 Task: Change status to a patent issued.
Action: Mouse moved to (874, 115)
Screenshot: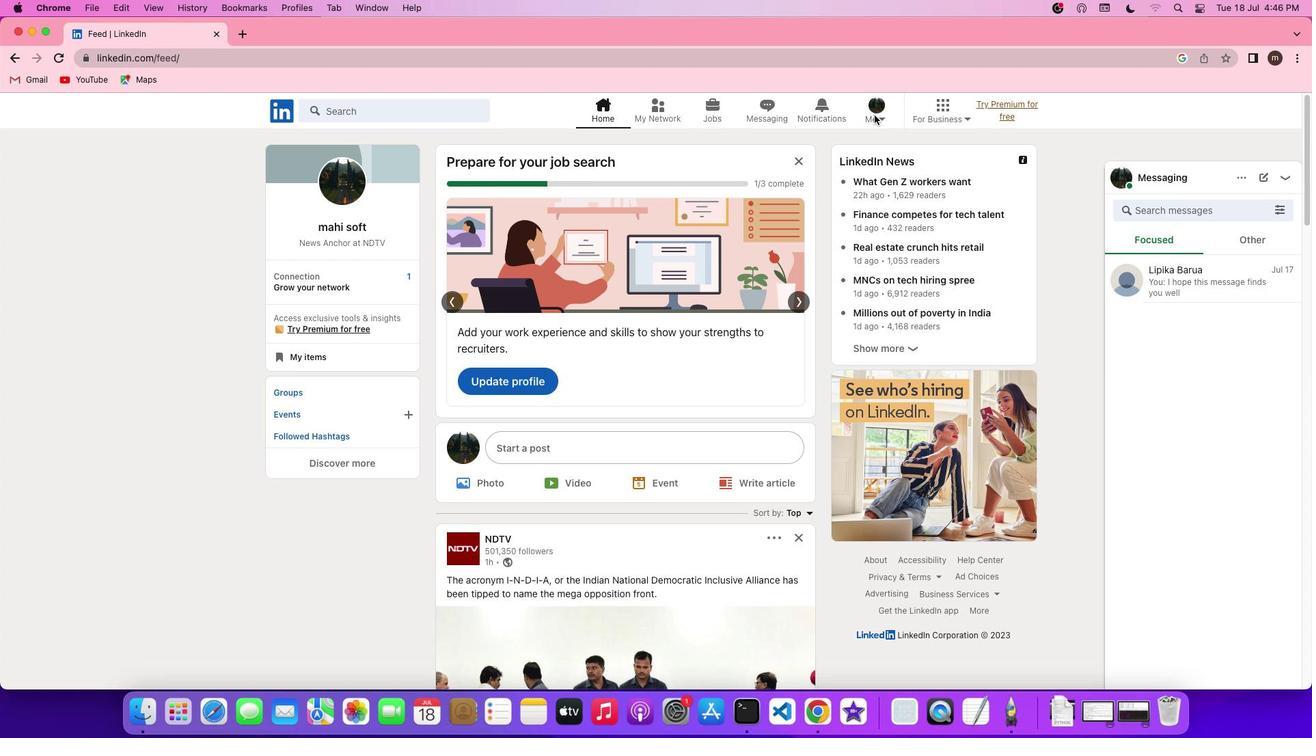 
Action: Mouse pressed left at (874, 115)
Screenshot: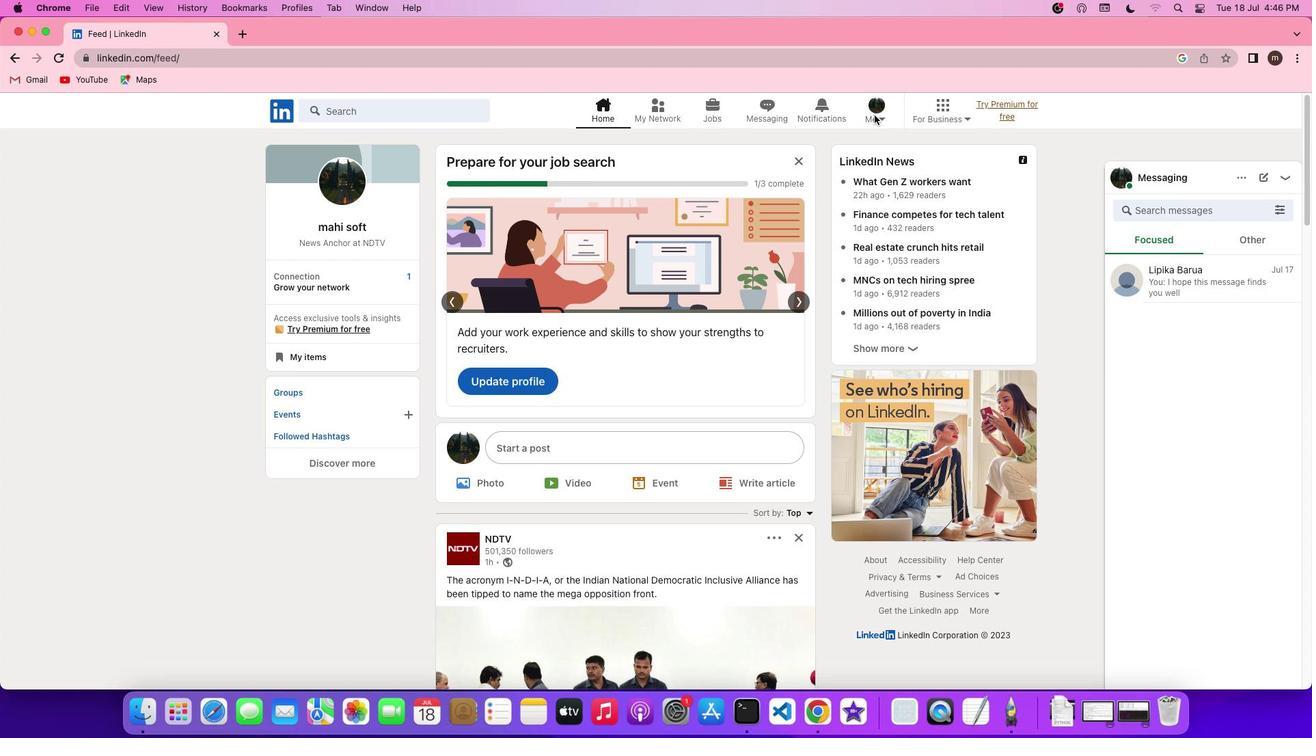 
Action: Mouse pressed left at (874, 115)
Screenshot: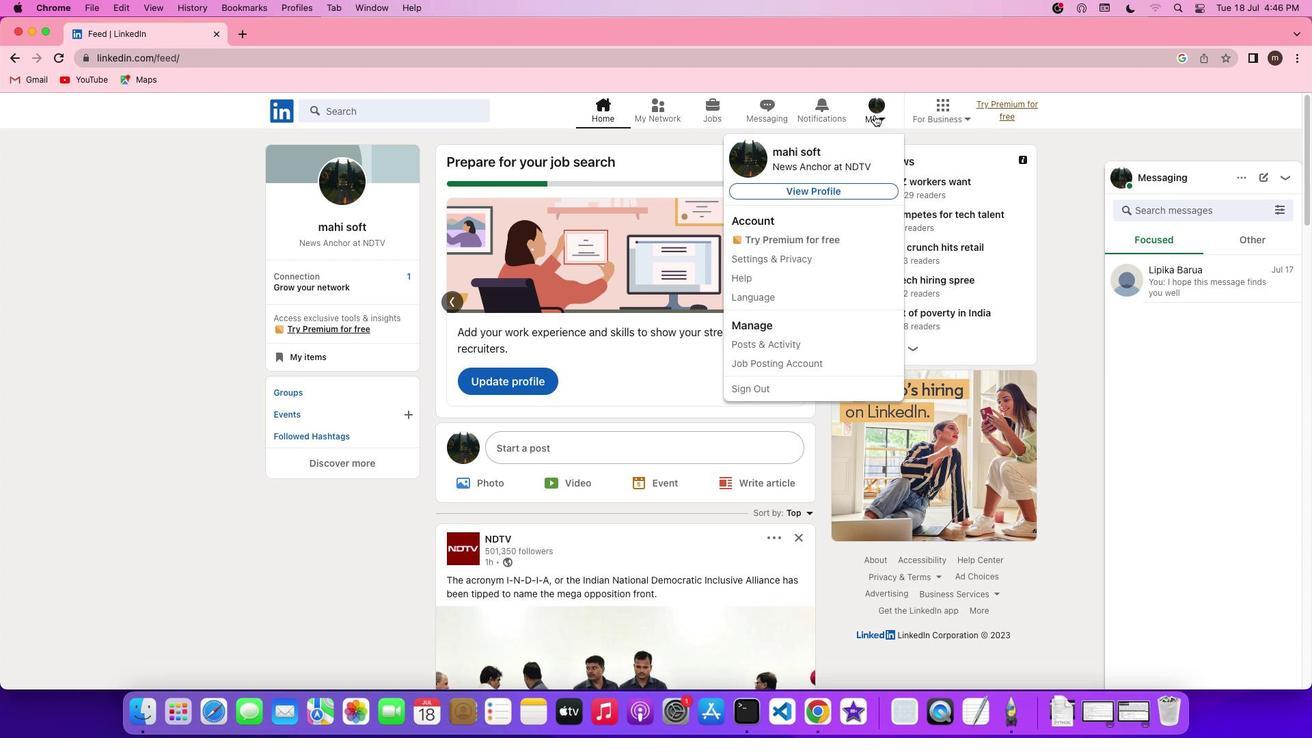 
Action: Mouse moved to (821, 187)
Screenshot: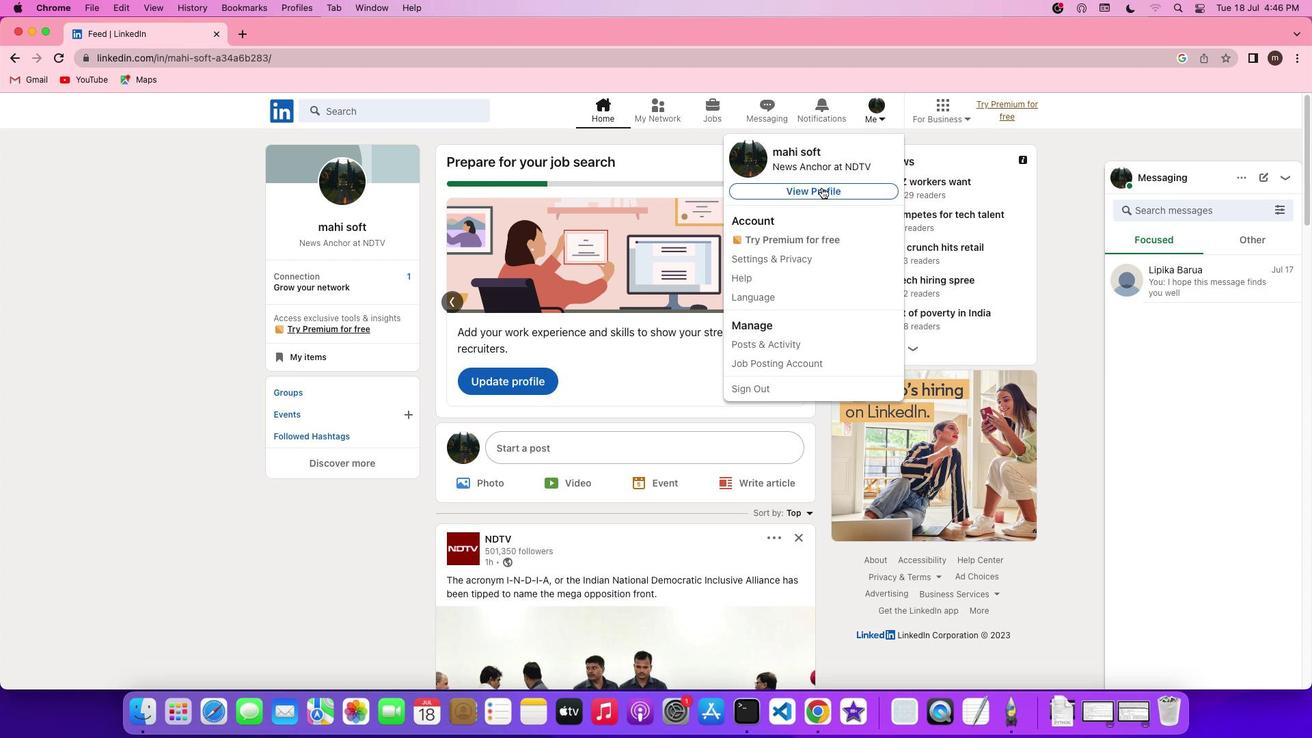 
Action: Mouse pressed left at (821, 187)
Screenshot: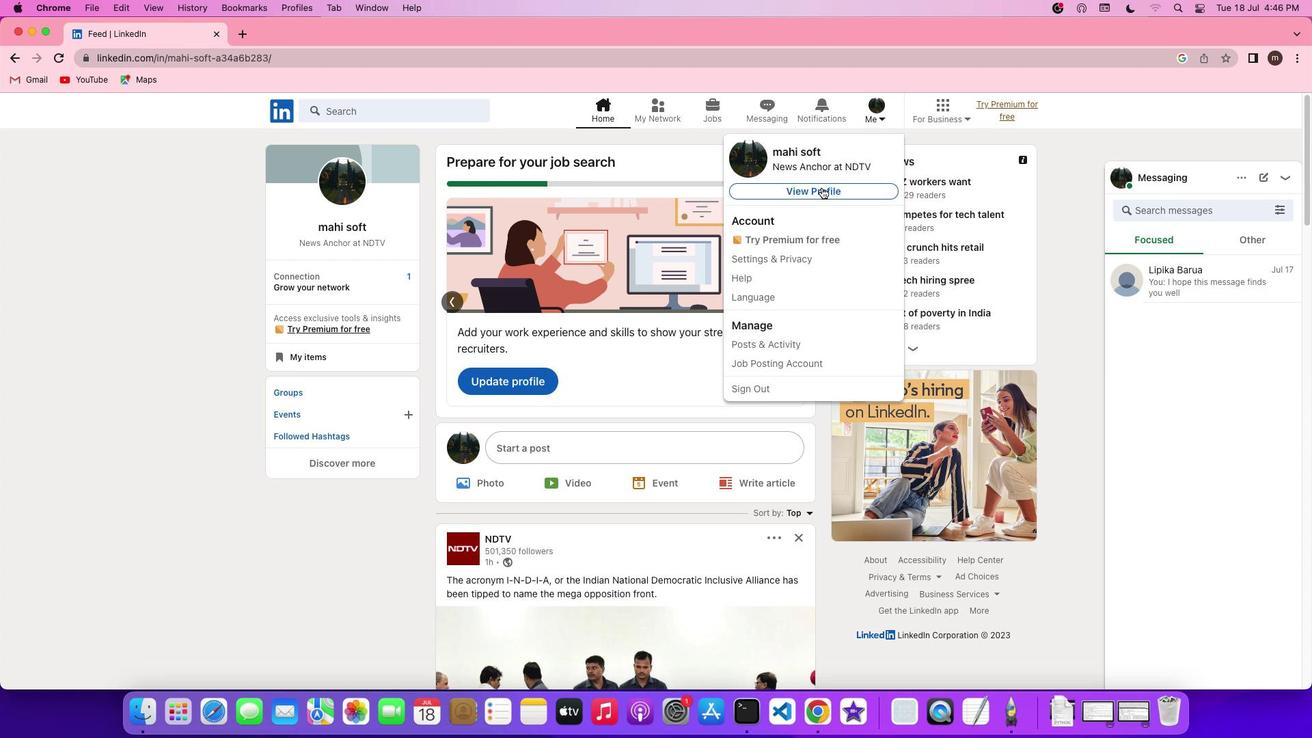 
Action: Mouse moved to (370, 404)
Screenshot: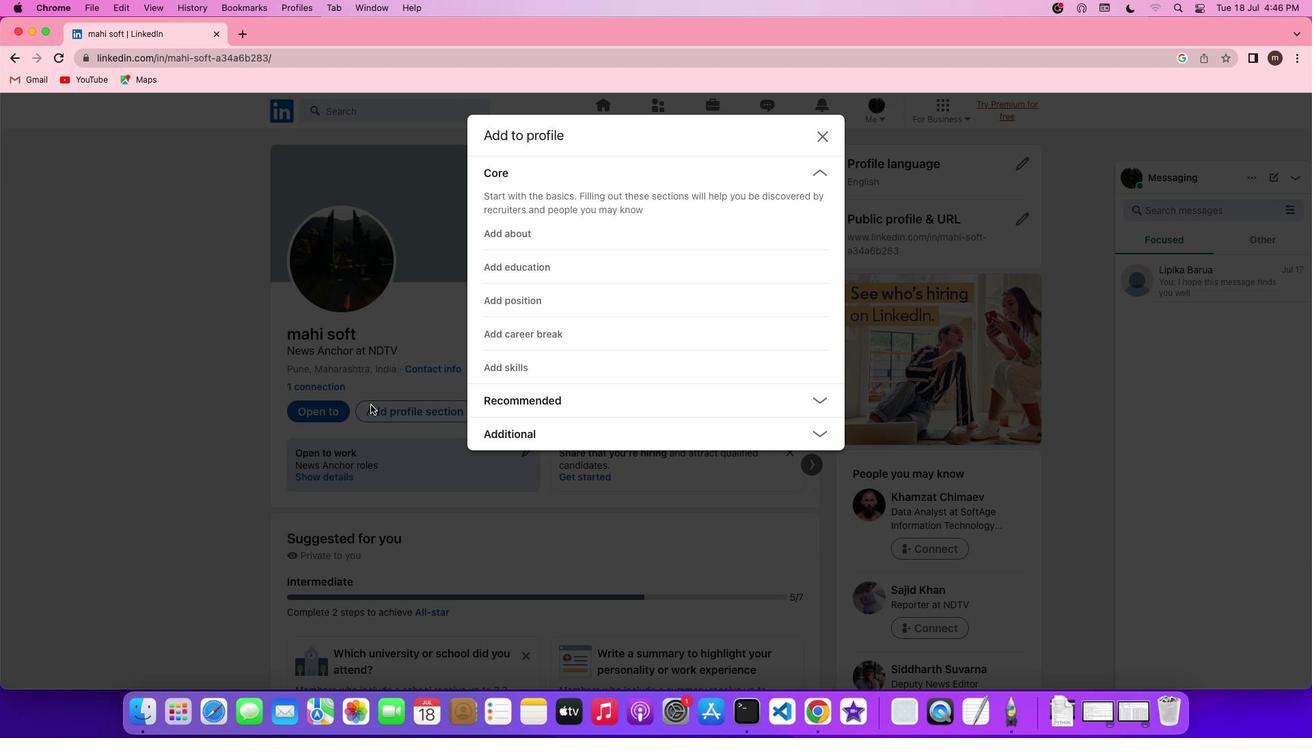 
Action: Mouse pressed left at (370, 404)
Screenshot: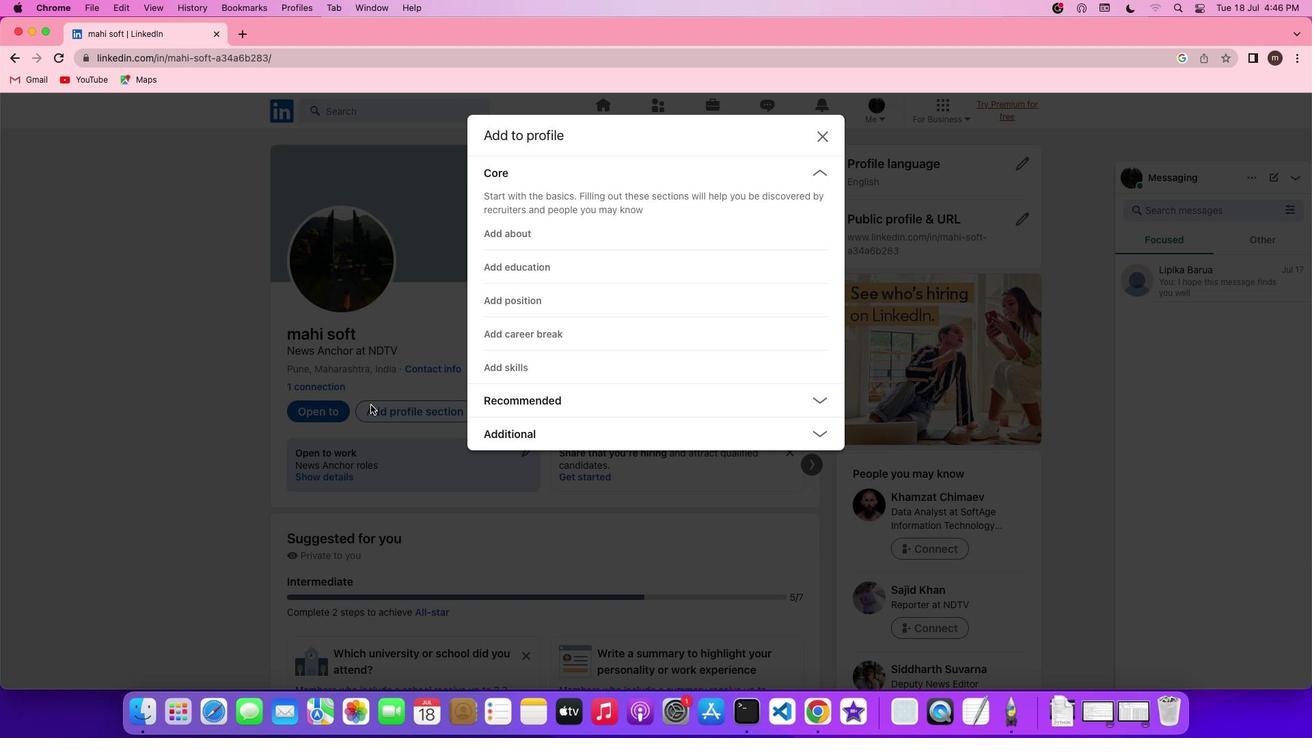 
Action: Mouse moved to (517, 433)
Screenshot: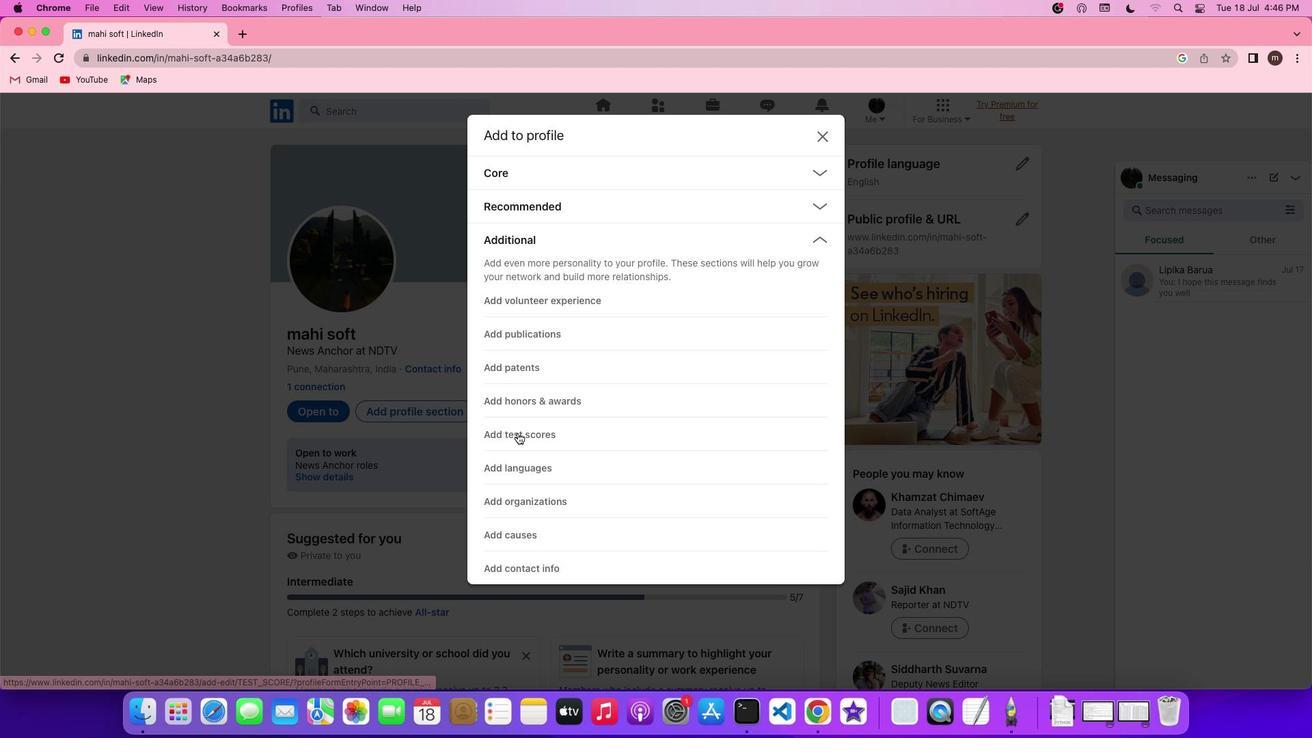 
Action: Mouse pressed left at (517, 433)
Screenshot: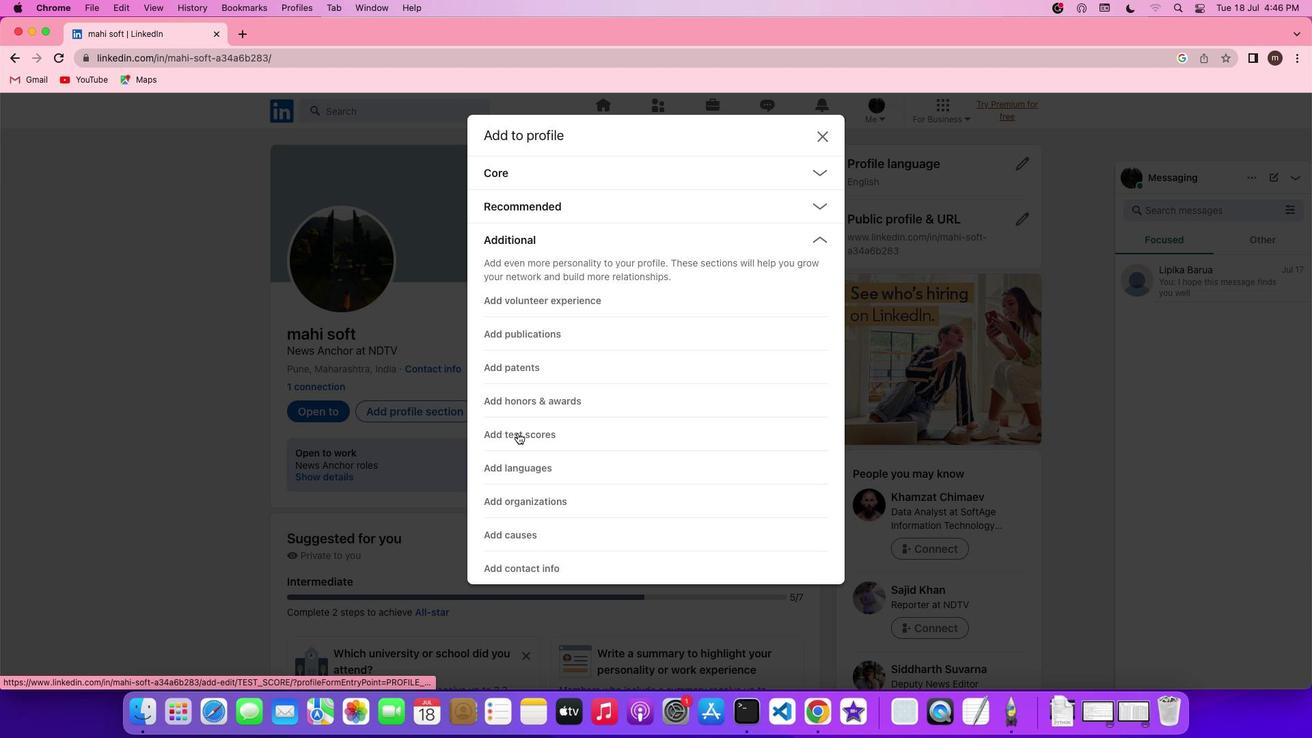 
Action: Mouse moved to (518, 364)
Screenshot: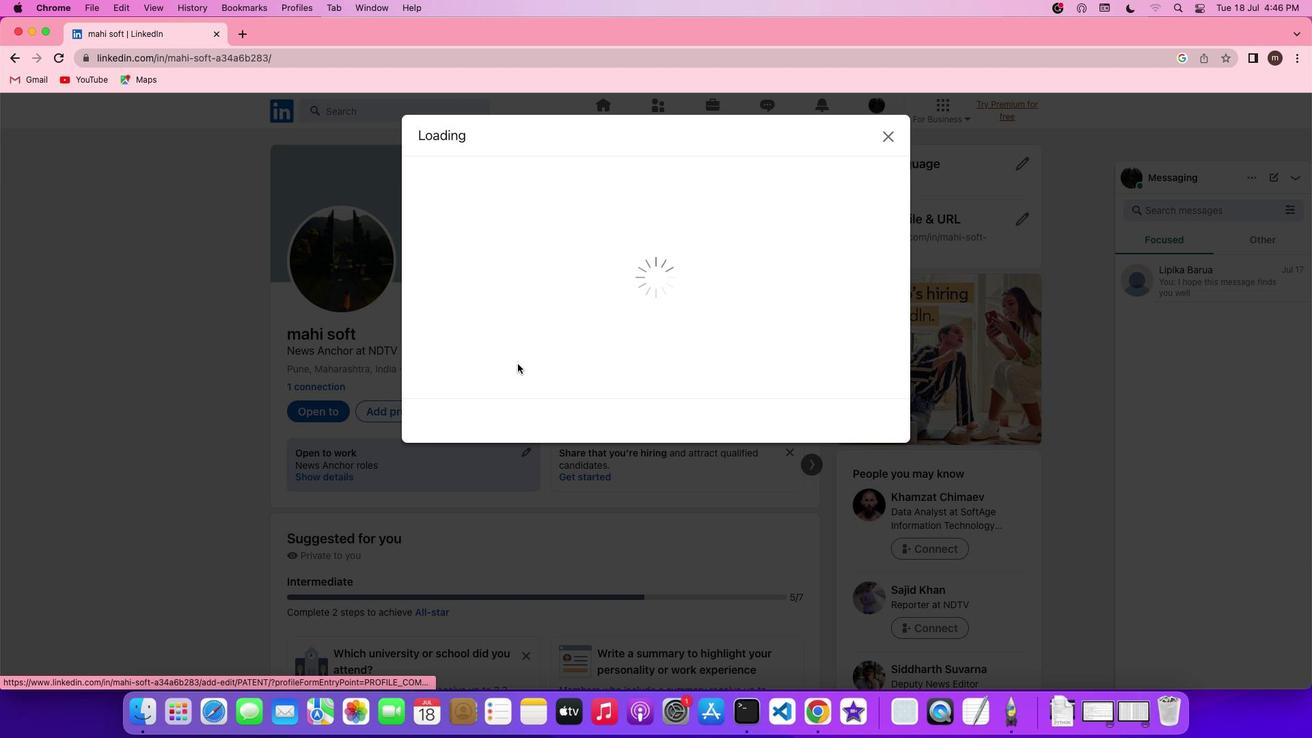 
Action: Mouse pressed left at (518, 364)
Screenshot: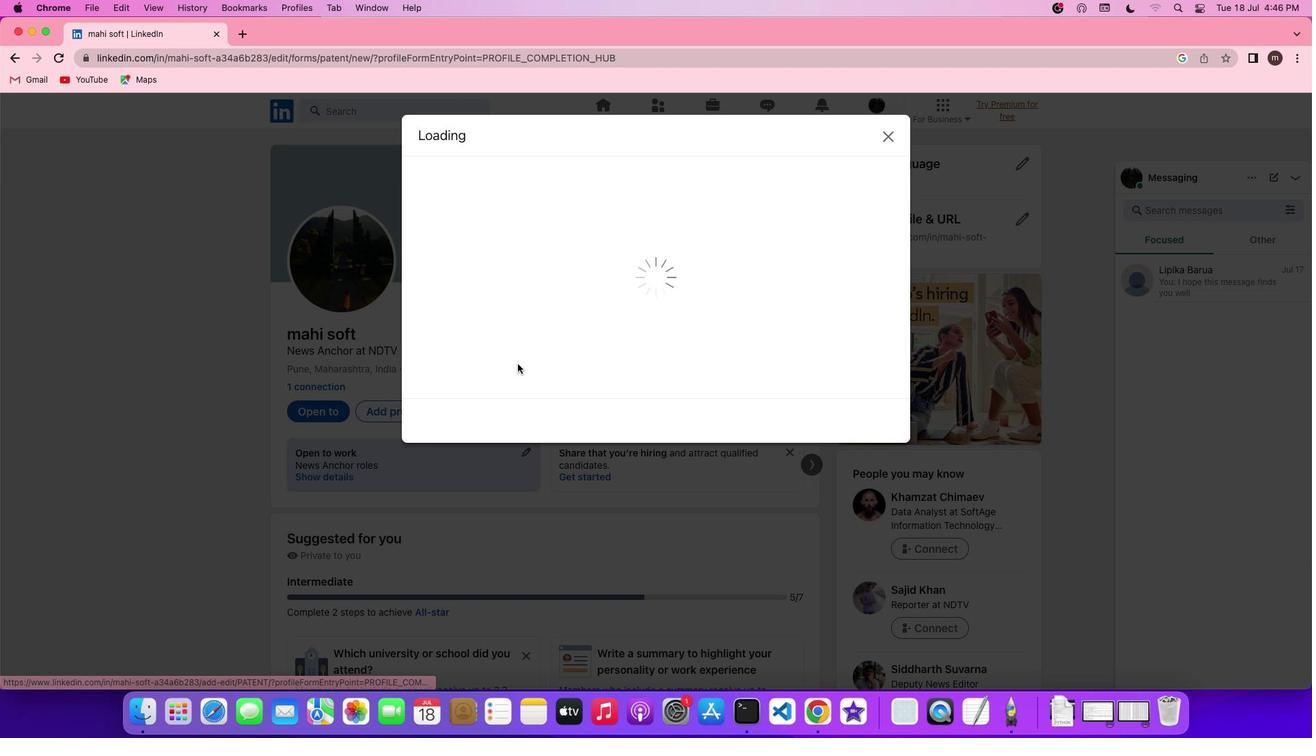 
Action: Mouse moved to (431, 403)
Screenshot: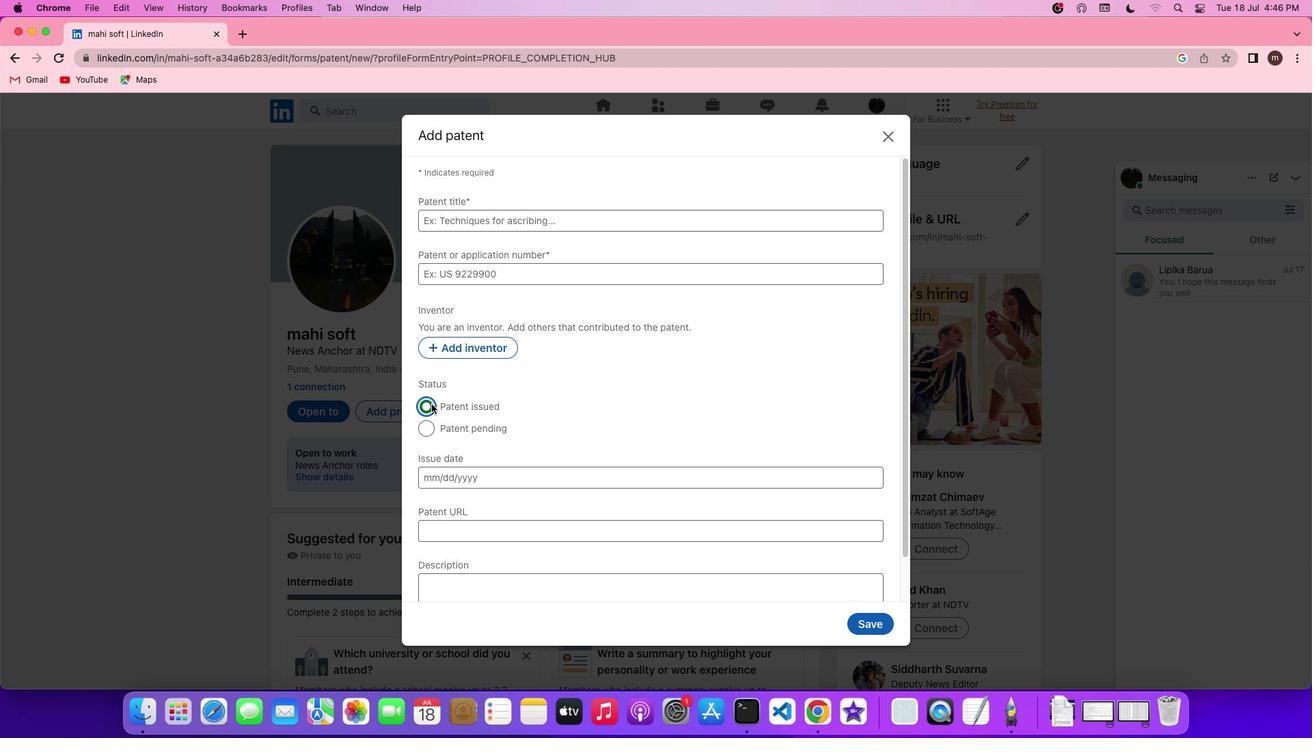 
Action: Mouse pressed left at (431, 403)
Screenshot: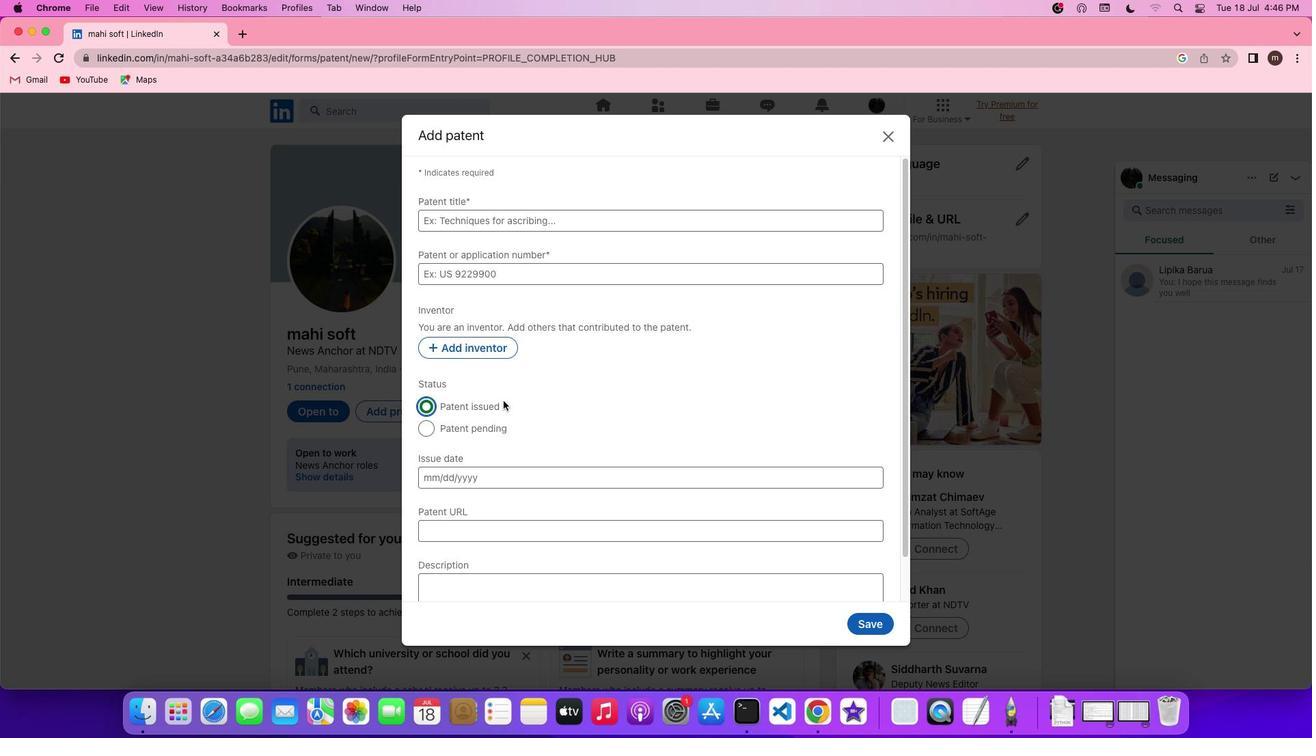 
Action: Mouse moved to (517, 401)
Screenshot: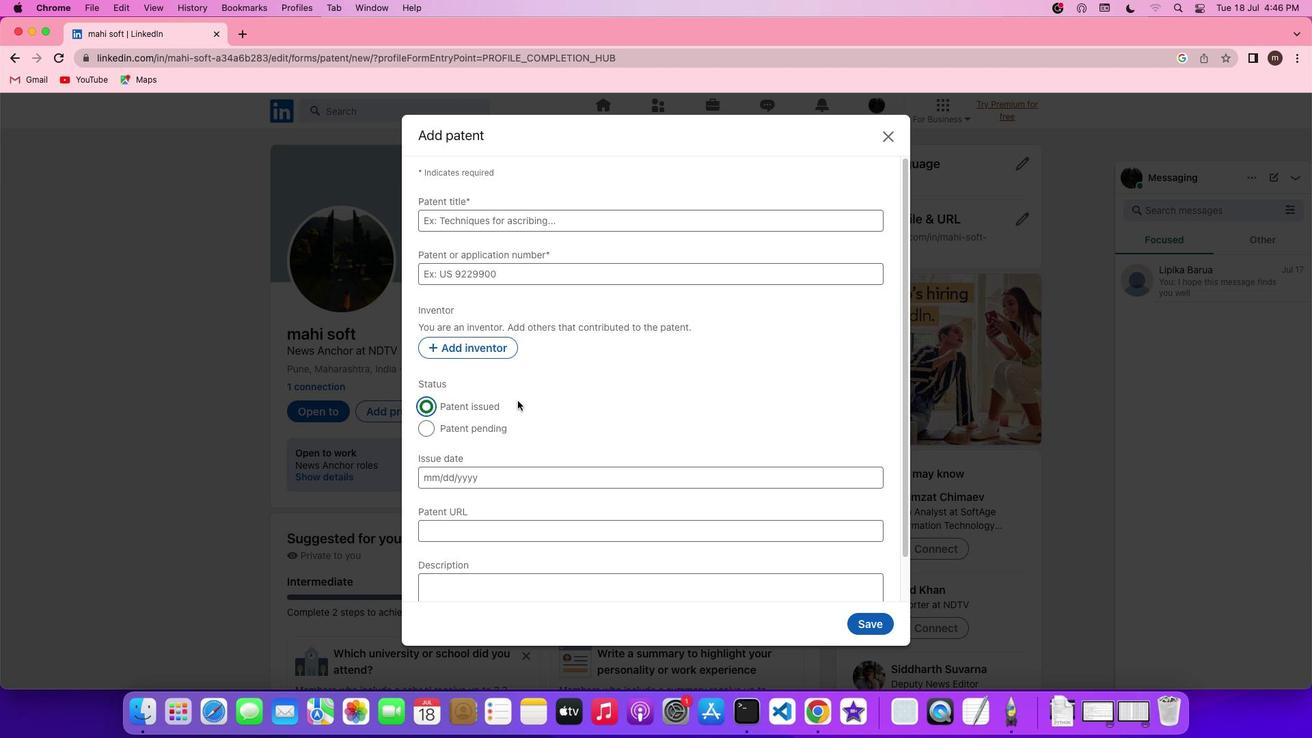 
